 Task: Use Electric Fly By 01 Effect in this video Movie B.mp4
Action: Mouse moved to (250, 113)
Screenshot: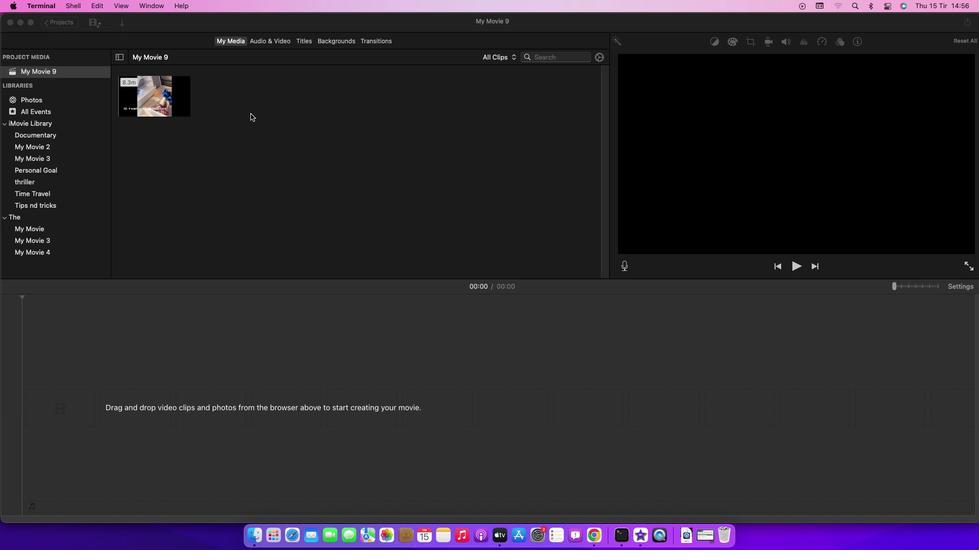 
Action: Mouse pressed left at (250, 113)
Screenshot: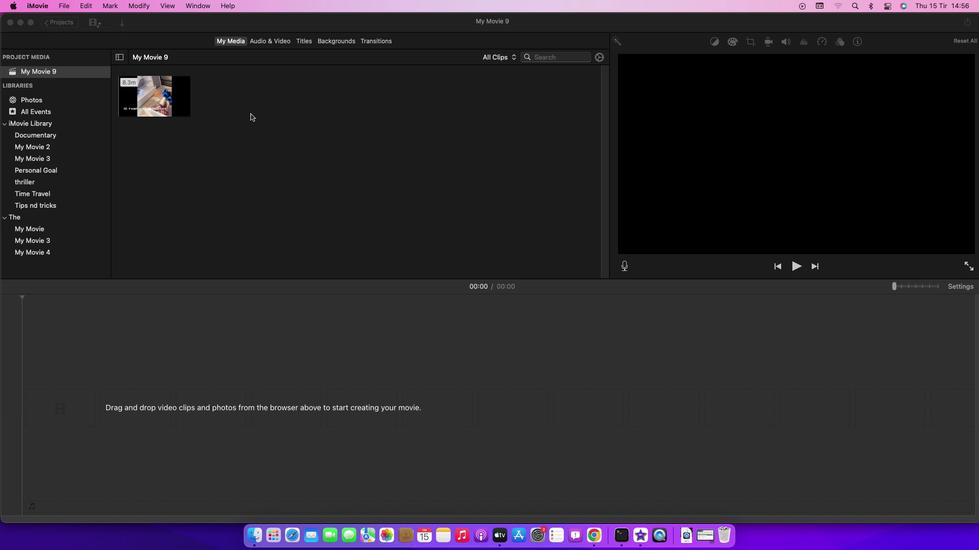
Action: Mouse moved to (183, 105)
Screenshot: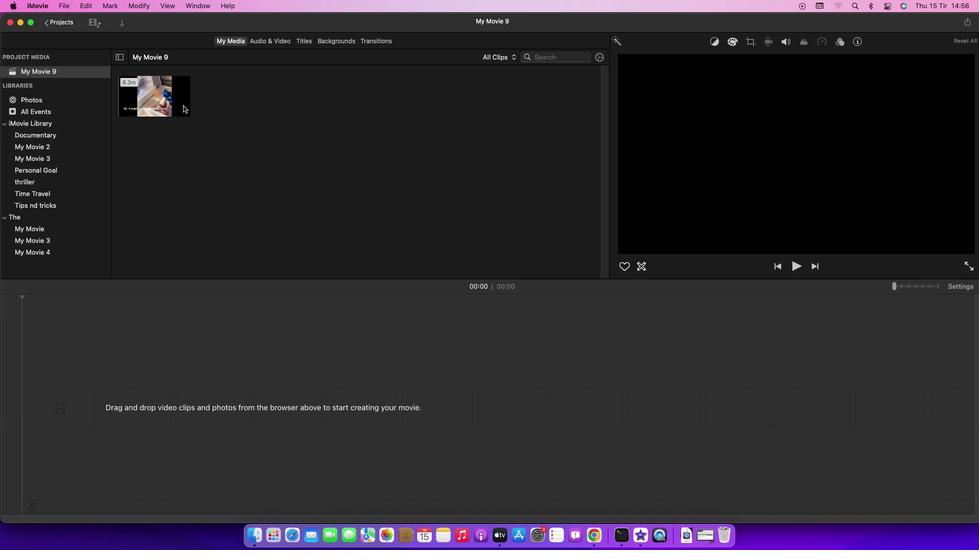 
Action: Mouse pressed left at (183, 105)
Screenshot: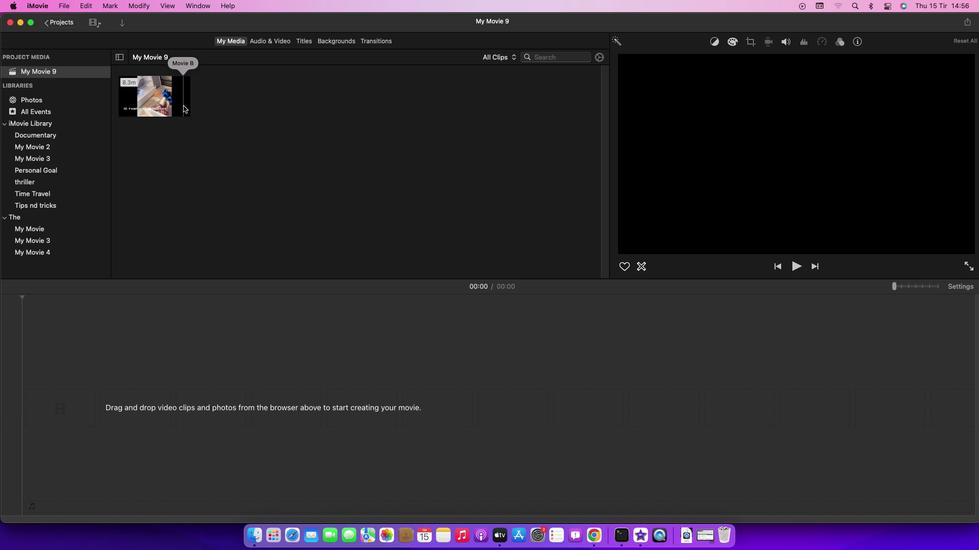 
Action: Mouse moved to (141, 88)
Screenshot: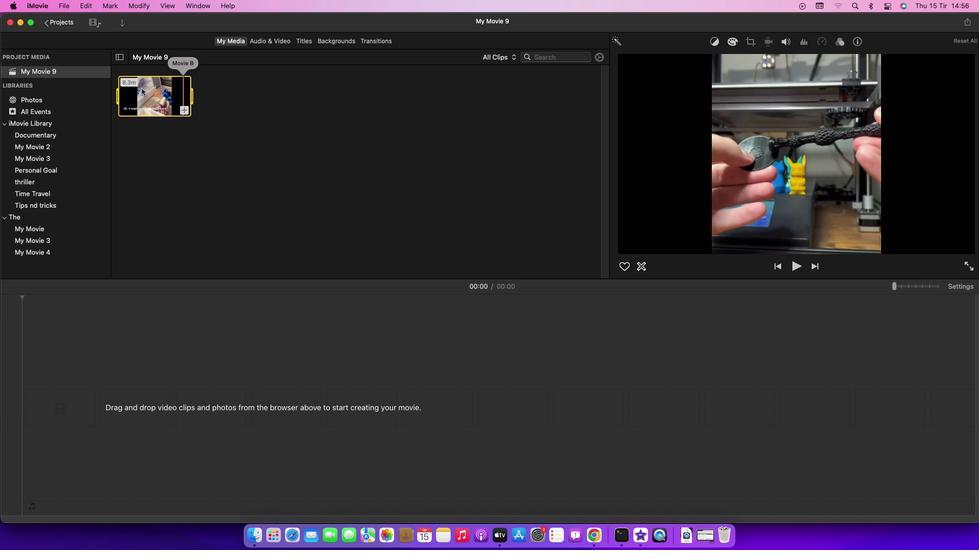 
Action: Mouse pressed left at (141, 88)
Screenshot: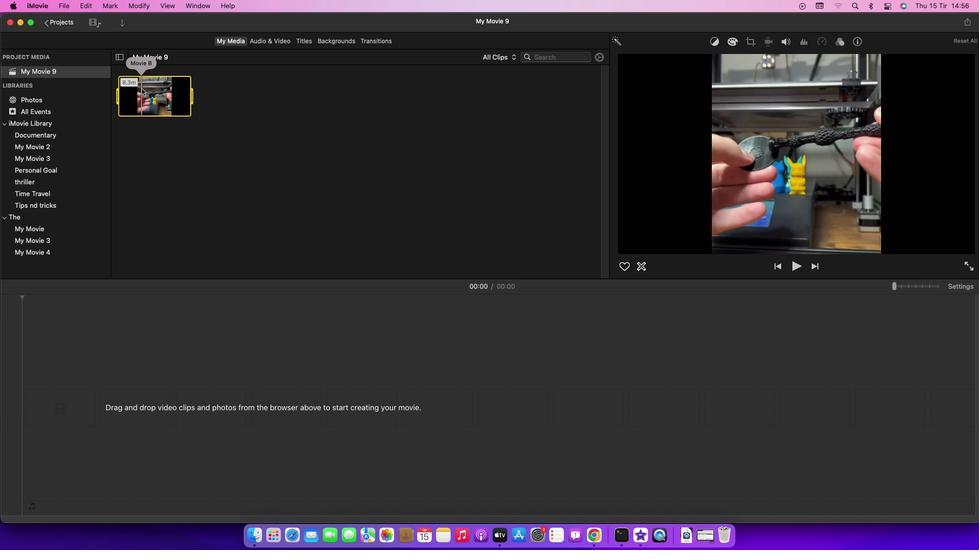 
Action: Mouse moved to (267, 42)
Screenshot: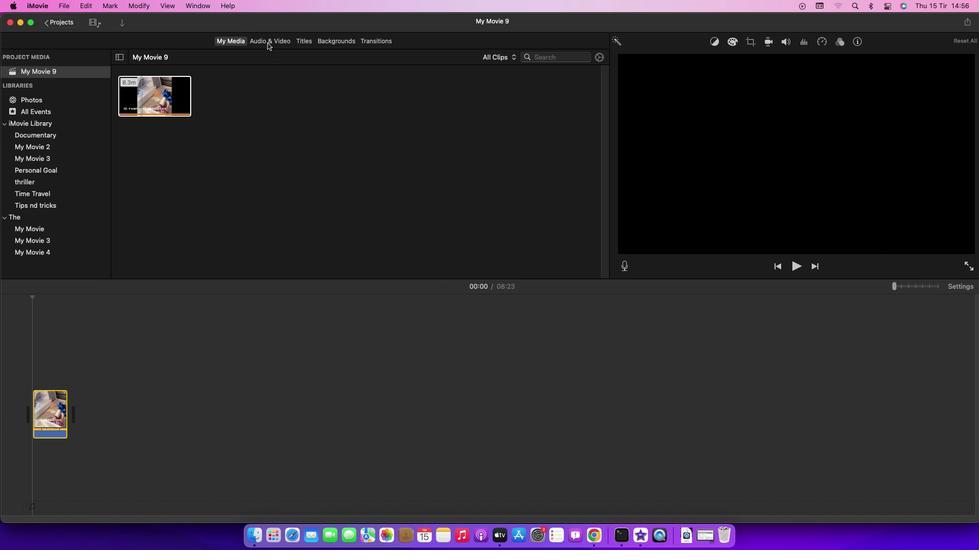 
Action: Mouse pressed left at (267, 42)
Screenshot: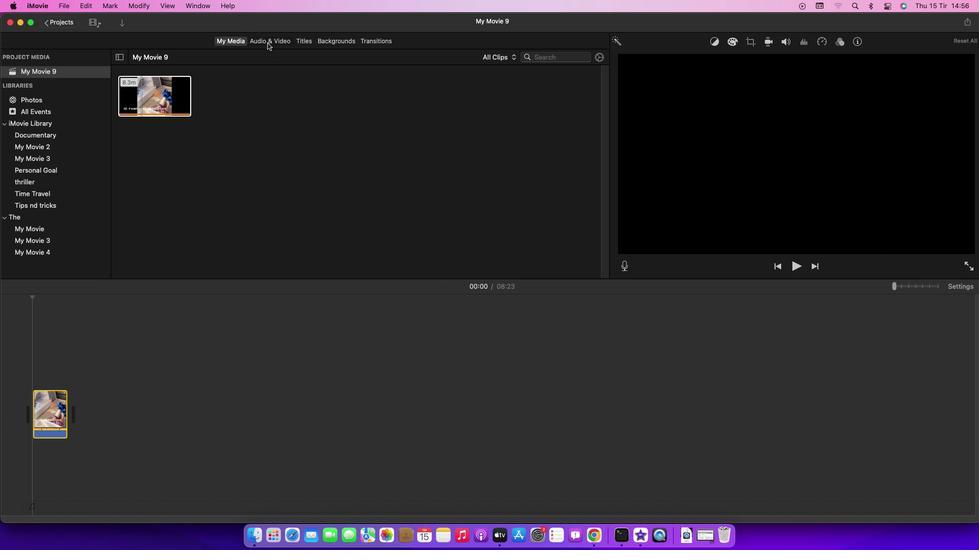 
Action: Mouse moved to (60, 98)
Screenshot: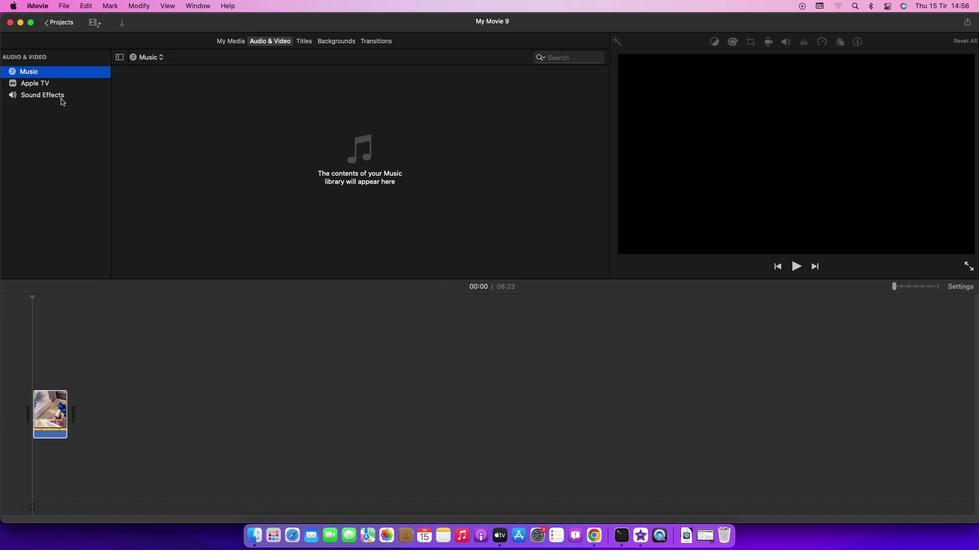 
Action: Mouse pressed left at (60, 98)
Screenshot: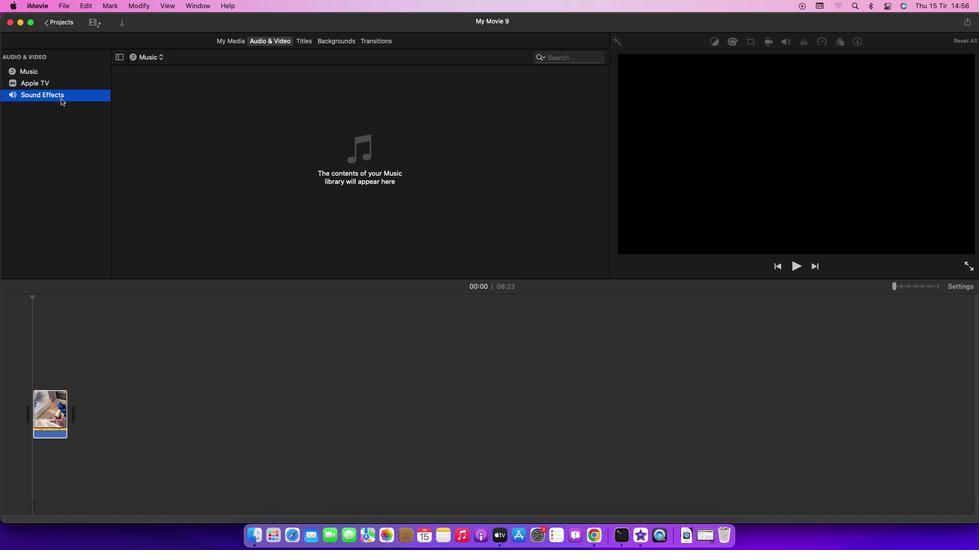 
Action: Mouse moved to (160, 278)
Screenshot: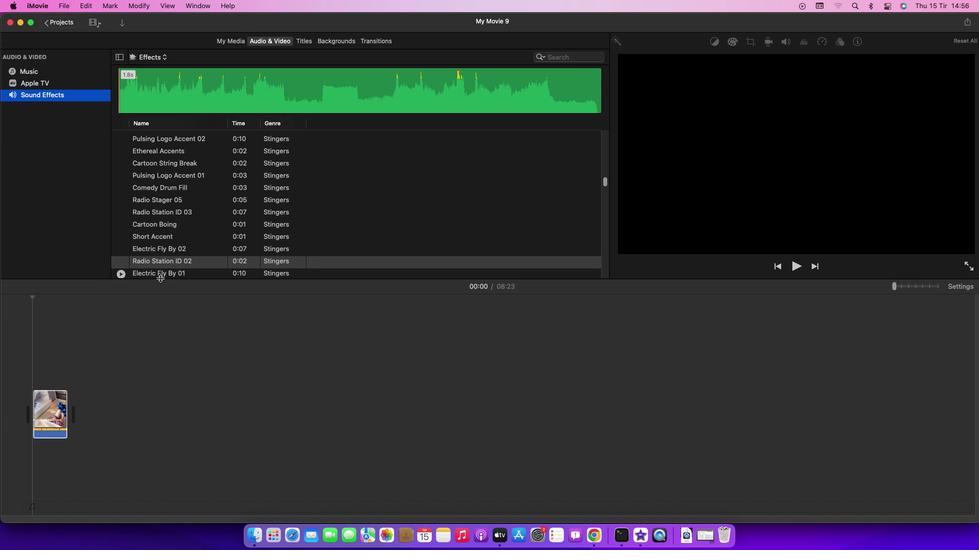 
Action: Mouse pressed left at (160, 278)
Screenshot: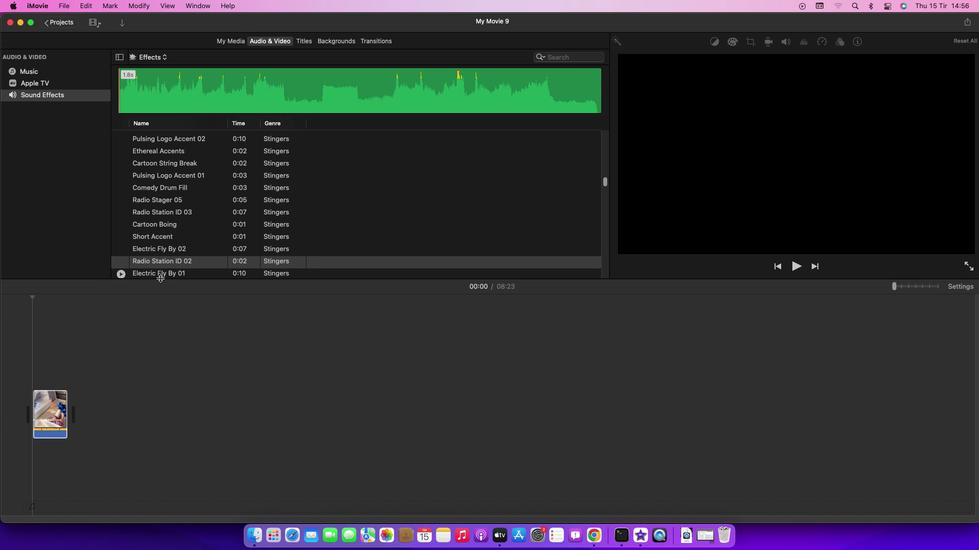 
Action: Mouse moved to (162, 274)
Screenshot: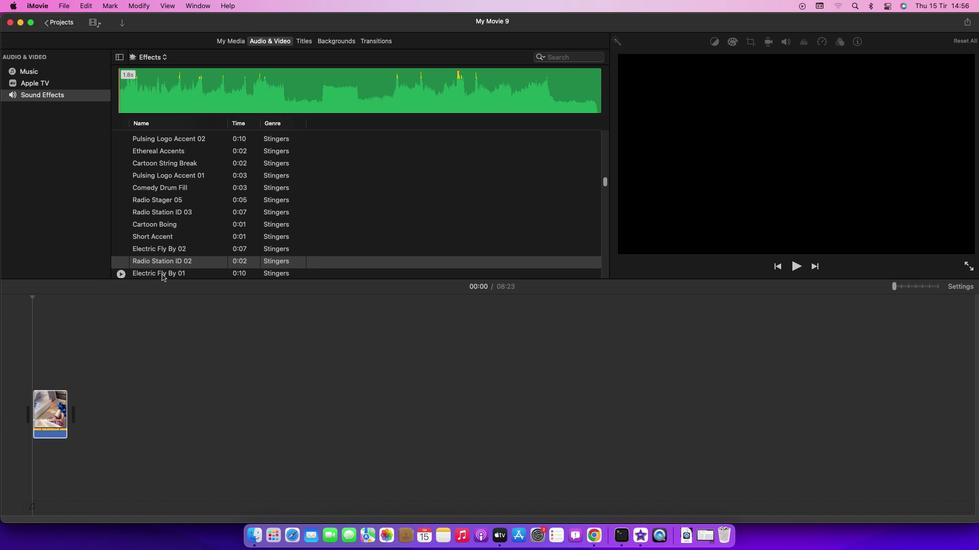 
Action: Mouse pressed left at (162, 274)
Screenshot: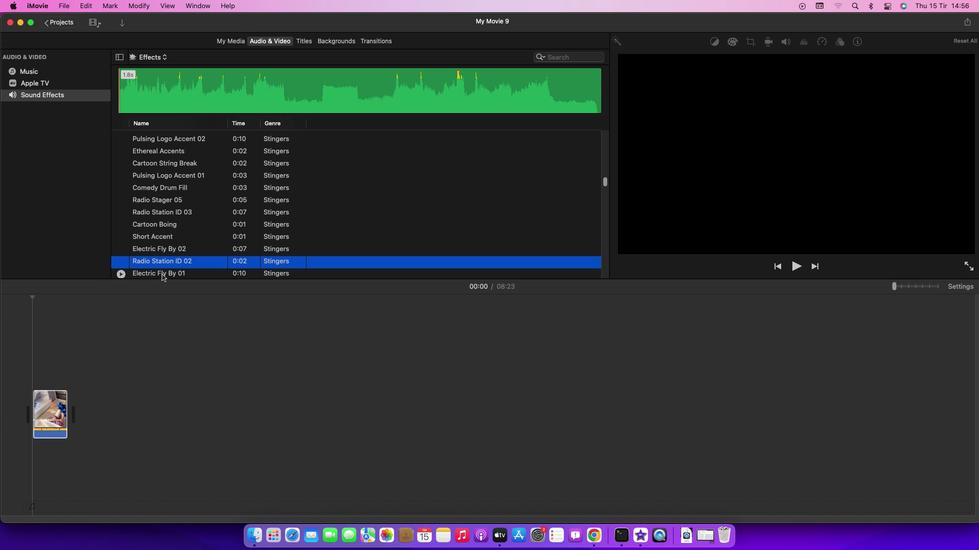 
Action: Mouse moved to (170, 272)
Screenshot: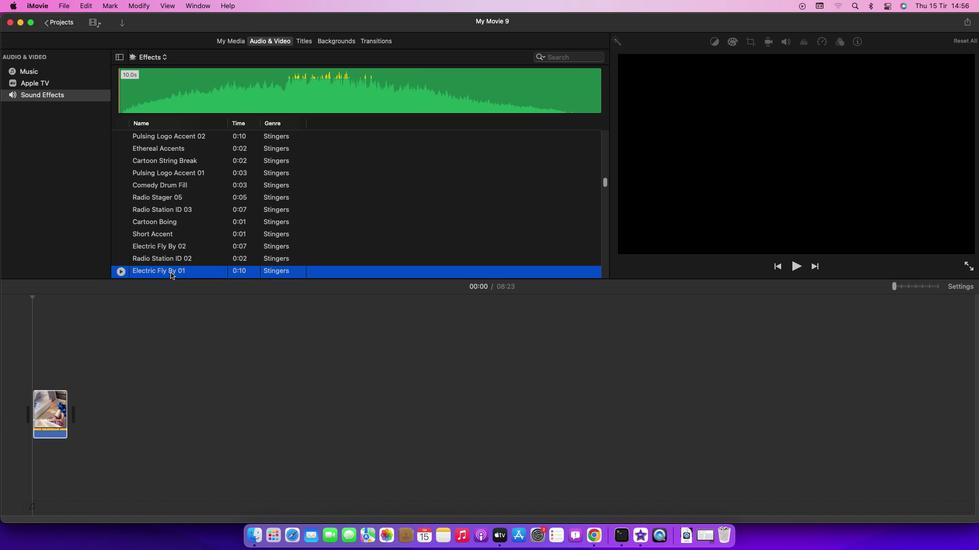 
Action: Mouse pressed left at (170, 272)
Screenshot: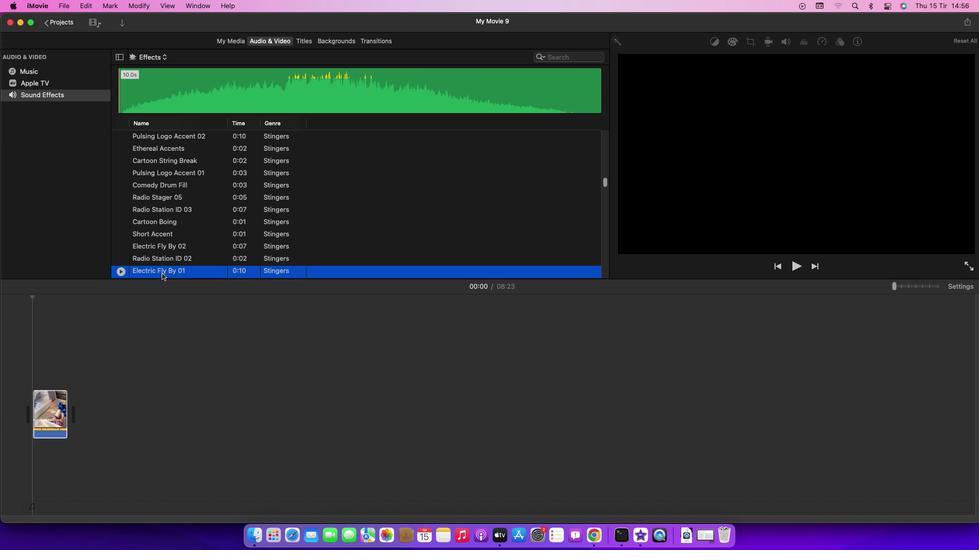 
Action: Mouse moved to (209, 420)
Screenshot: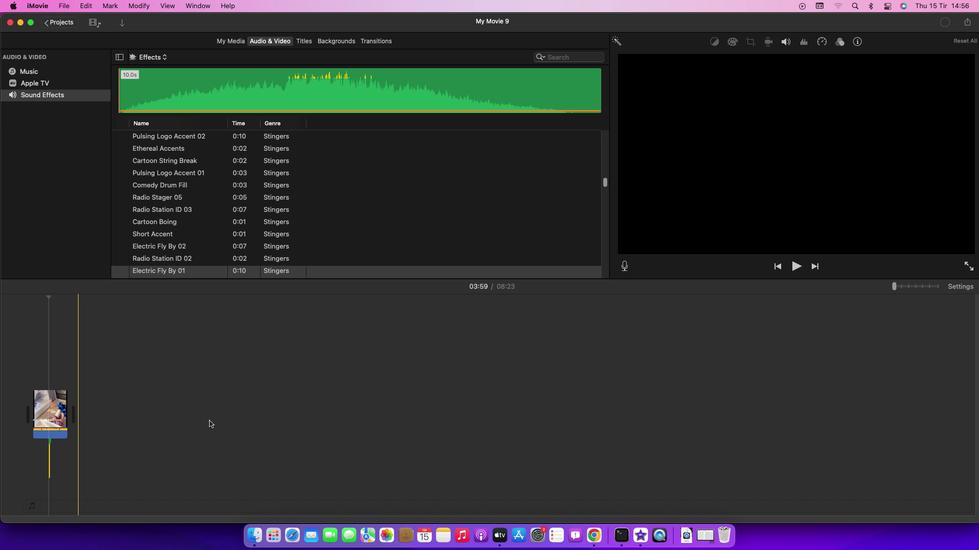 
